 Task: In the Contact  ThompsonGenesis@nbcnewyork.com, Add note: 'Schedule a meeting with the finance team to review budget allocations.'. Mark checkbox to create task to follow up ': In 2 weeks'. Create task, with  description: Arrange a Call for meeting, Add due date: Tomorrow; Add reminder: 30 Minutes before. Set Priority Medium and add note: follow up with the client regarding their recent inquiry and address any questions they may have.. Logged in from softage.1@softage.net
Action: Mouse moved to (84, 48)
Screenshot: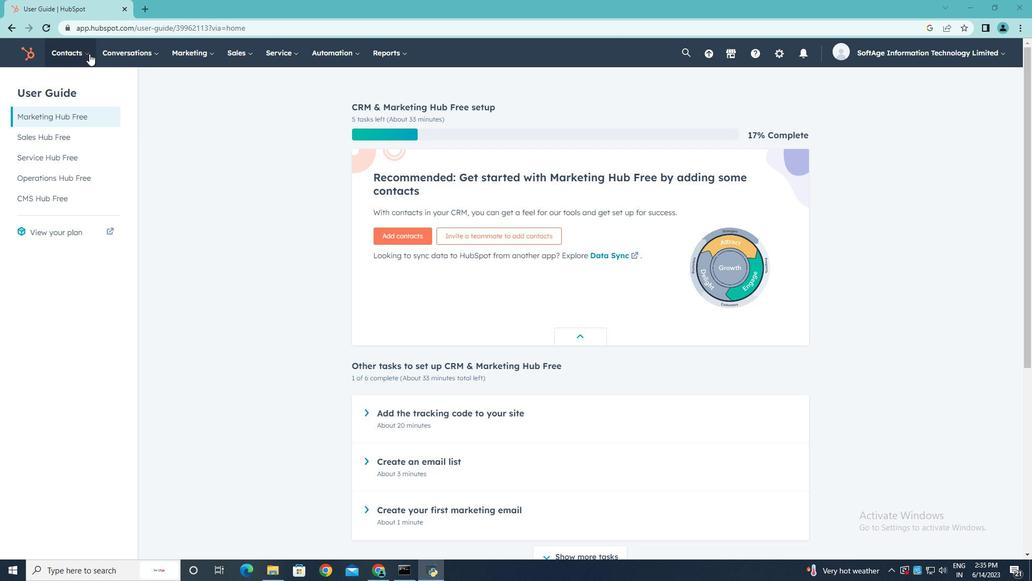 
Action: Mouse pressed left at (84, 48)
Screenshot: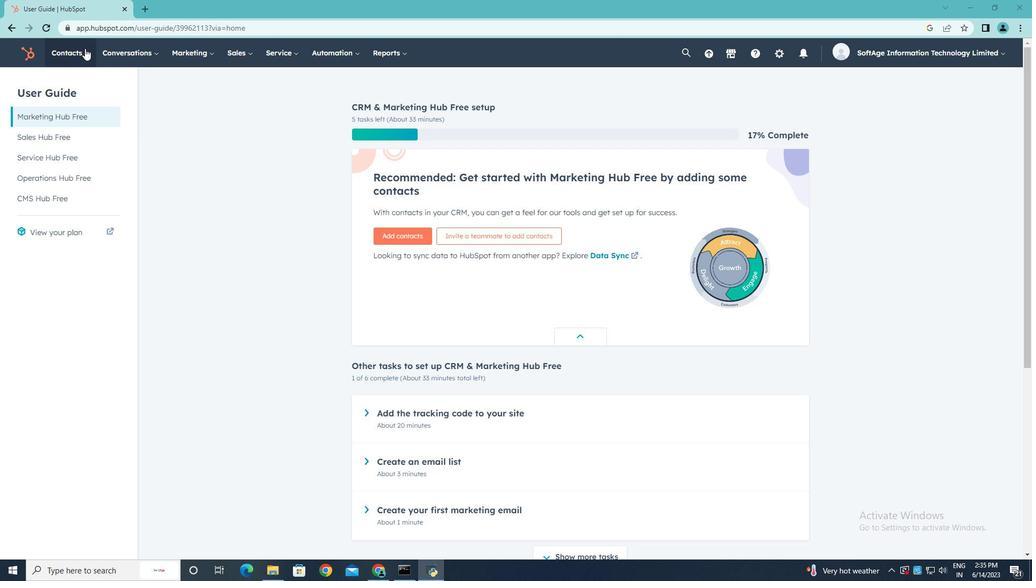 
Action: Mouse moved to (69, 81)
Screenshot: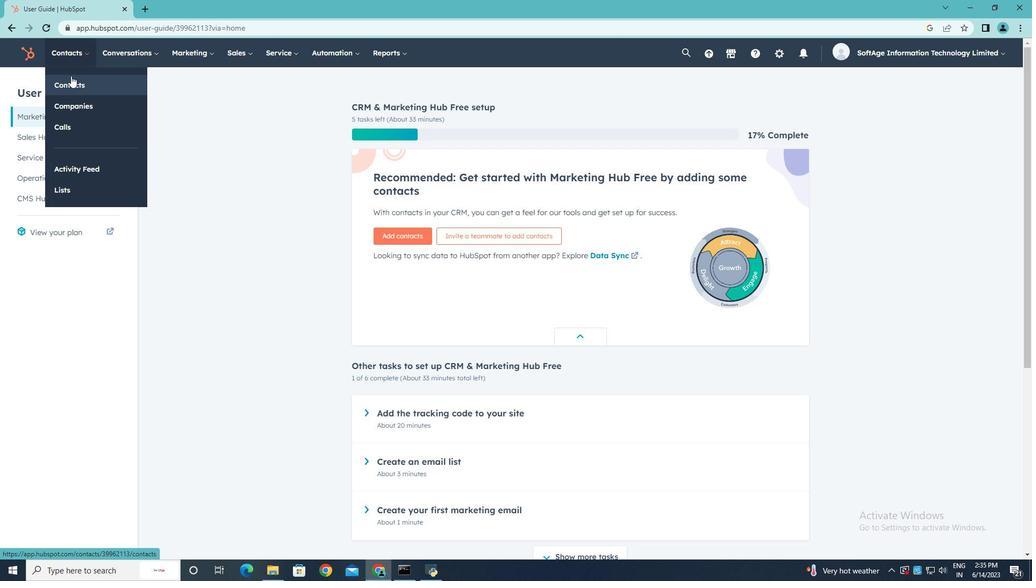 
Action: Mouse pressed left at (69, 81)
Screenshot: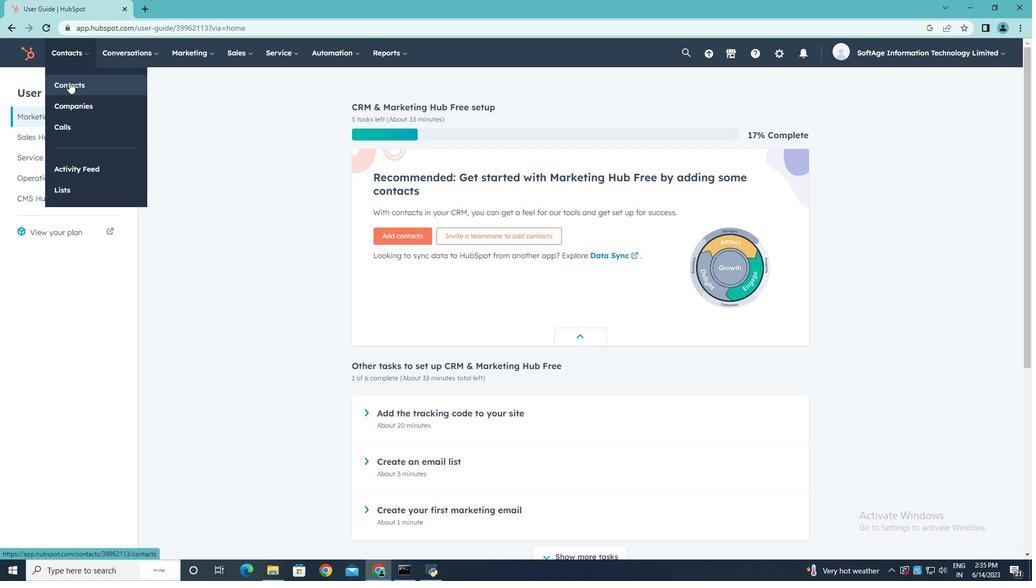 
Action: Mouse moved to (89, 175)
Screenshot: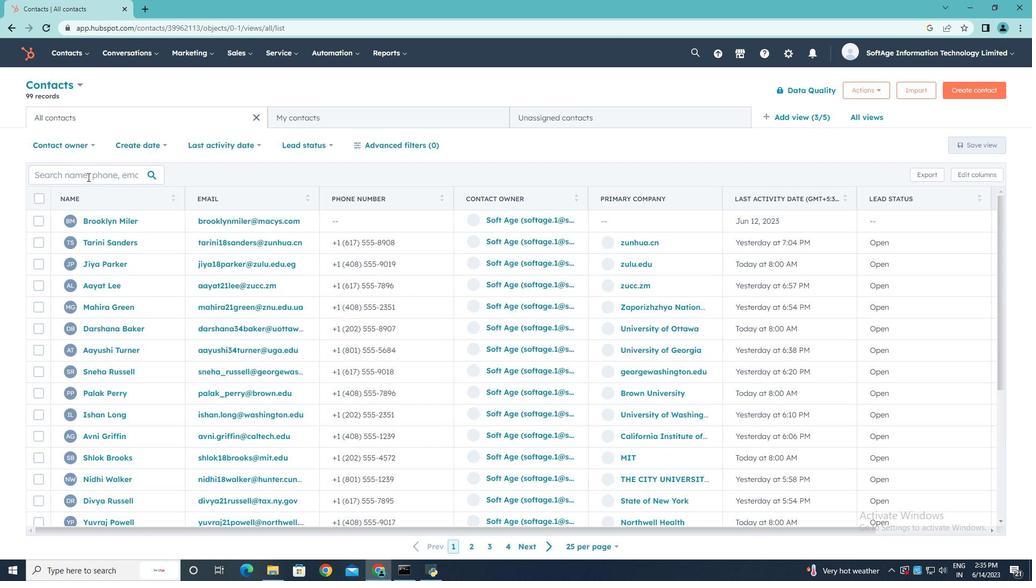 
Action: Mouse pressed left at (89, 175)
Screenshot: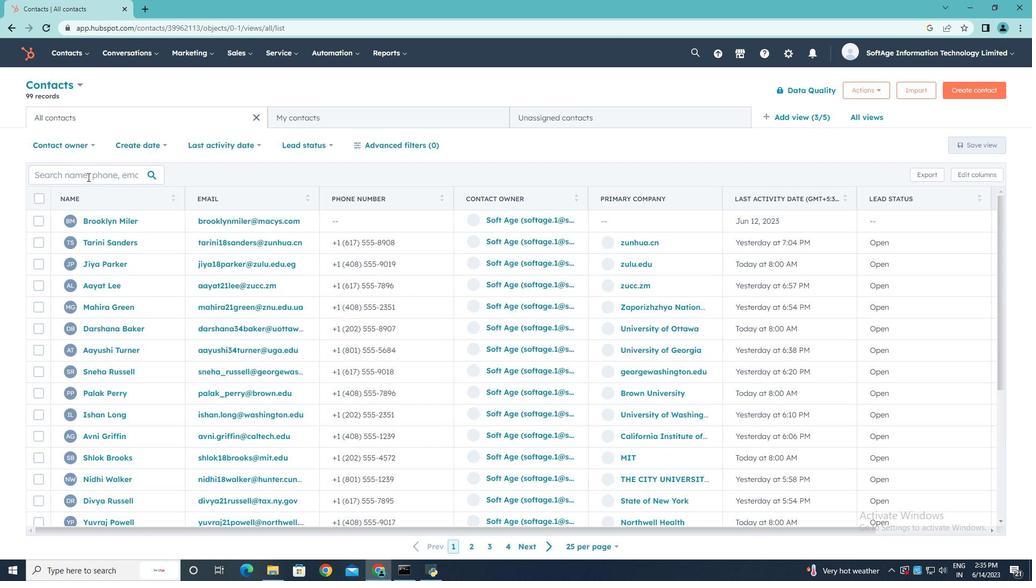 
Action: Key pressed <Key.shift>Thompson<Key.shift>Genesis<Key.shift>@nbcnewyork.com
Screenshot: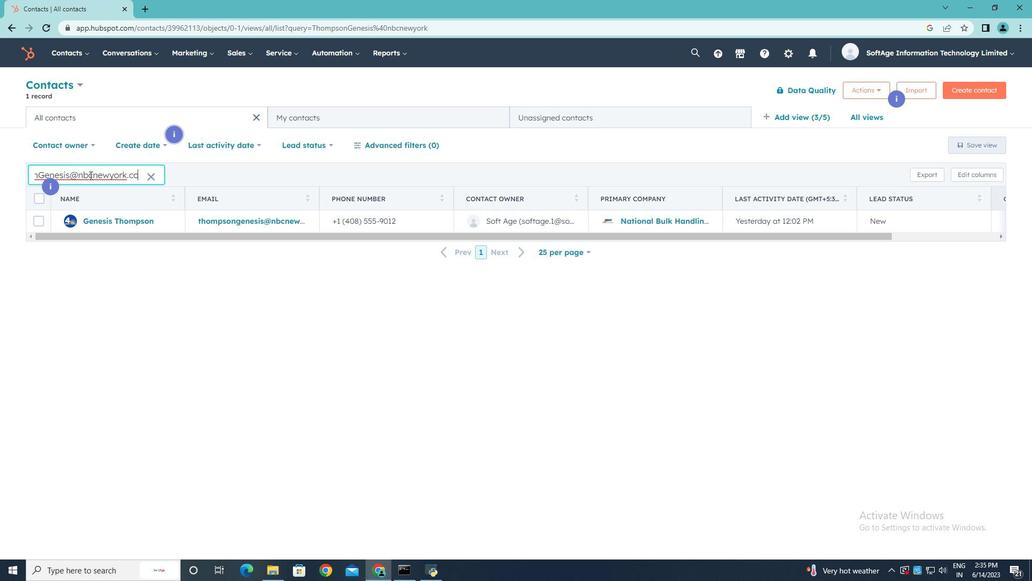 
Action: Mouse moved to (100, 219)
Screenshot: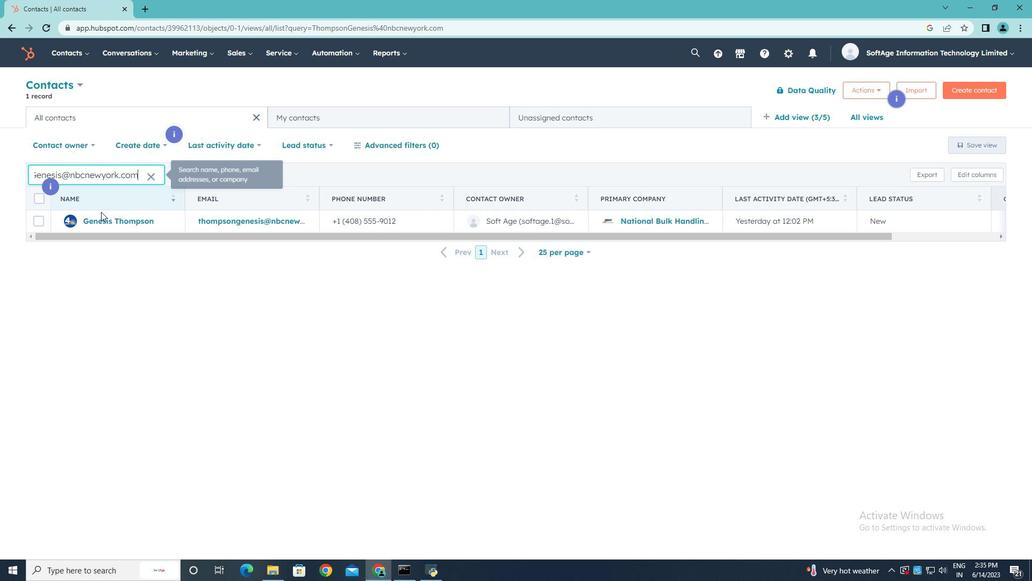 
Action: Mouse pressed left at (100, 219)
Screenshot: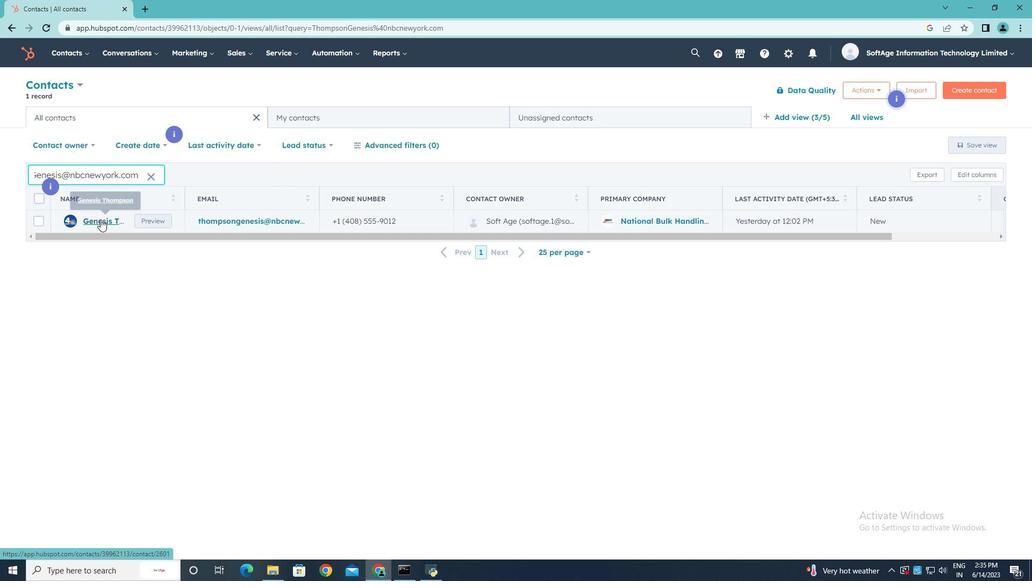 
Action: Mouse moved to (41, 192)
Screenshot: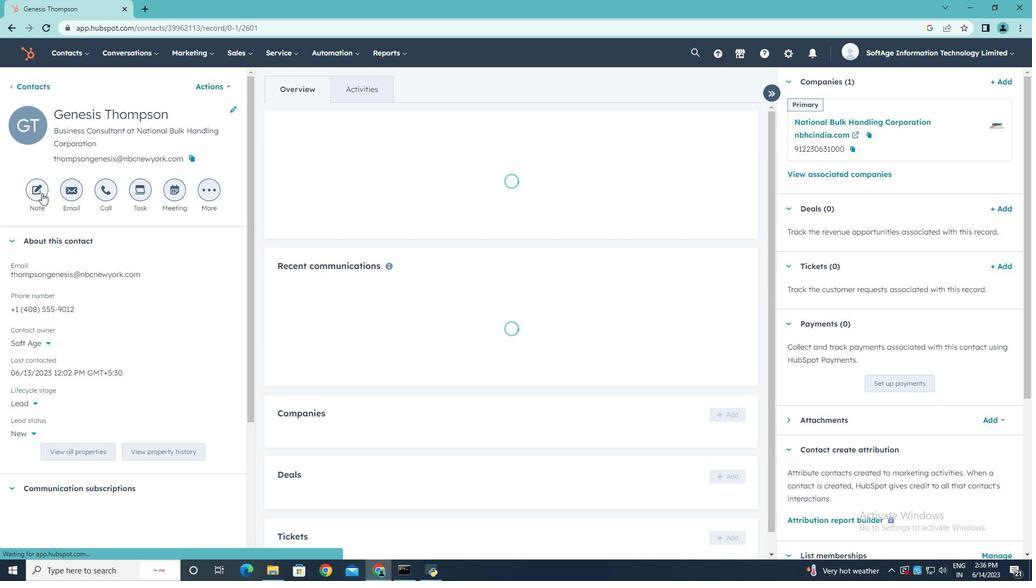 
Action: Mouse pressed left at (41, 192)
Screenshot: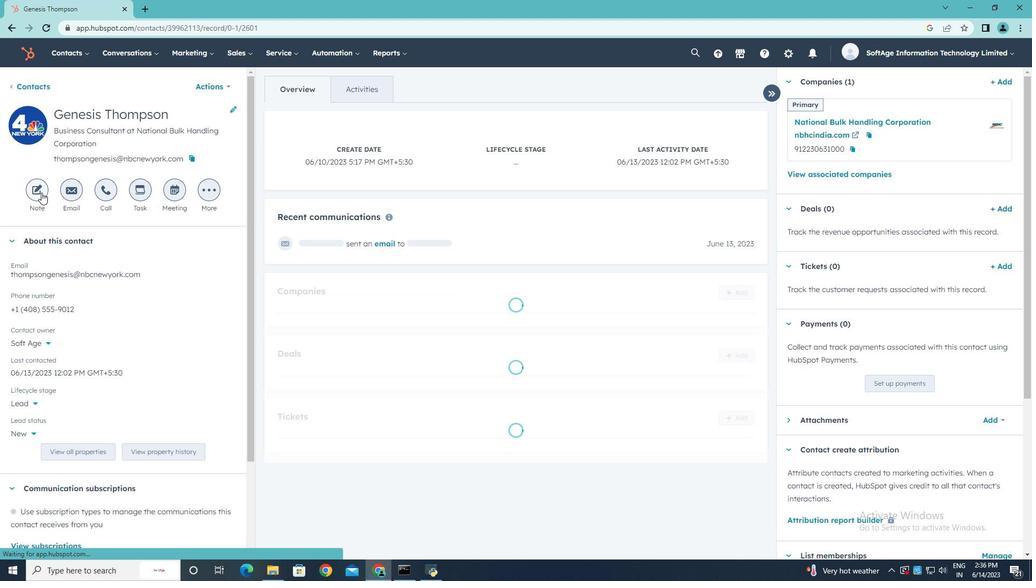 
Action: Key pressed <Key.shift><Key.shift><Key.shift><Key.shift>Schedule<Key.space>a<Key.space>meeting<Key.space>with<Key.space>the<Key.space>finance<Key.space>team<Key.space>to<Key.space>review<Key.space>budget<Key.space>allocations.
Screenshot: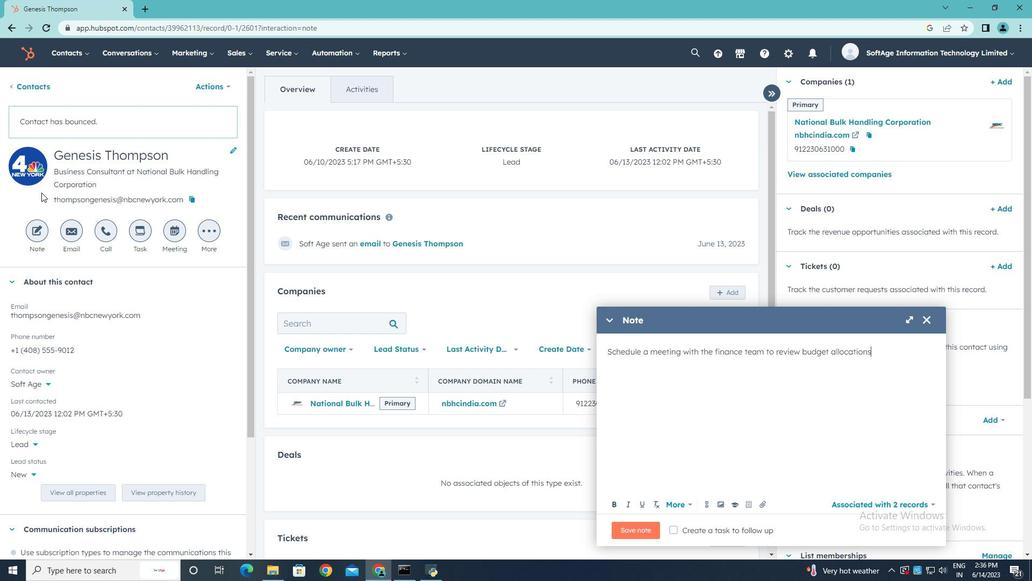 
Action: Mouse moved to (676, 527)
Screenshot: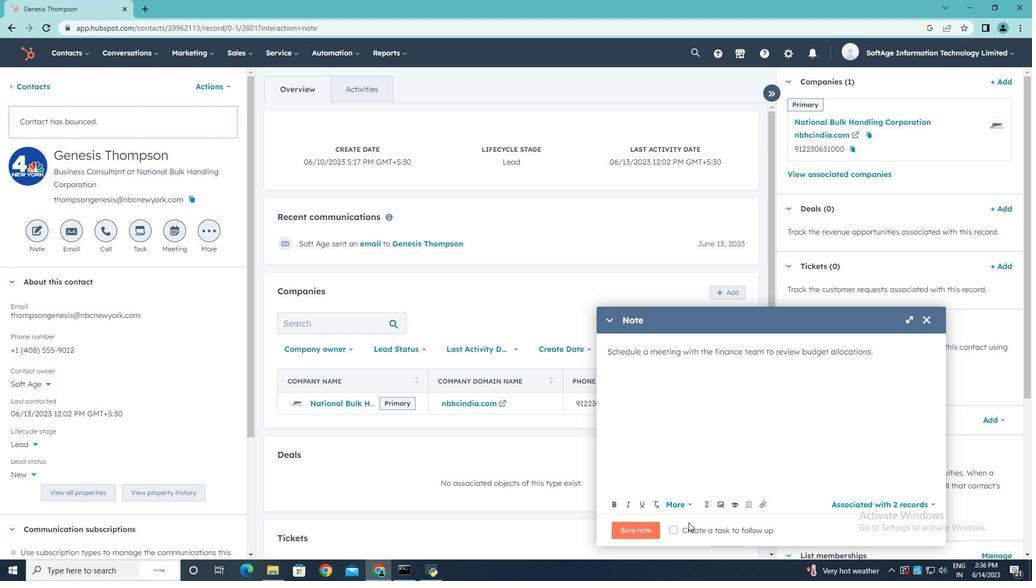 
Action: Mouse pressed left at (676, 527)
Screenshot: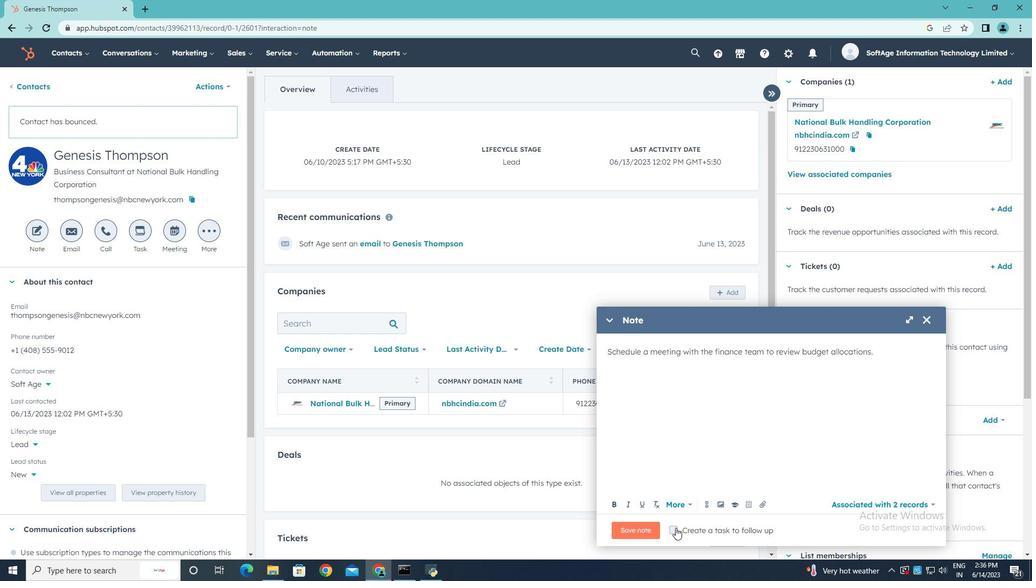 
Action: Mouse moved to (886, 528)
Screenshot: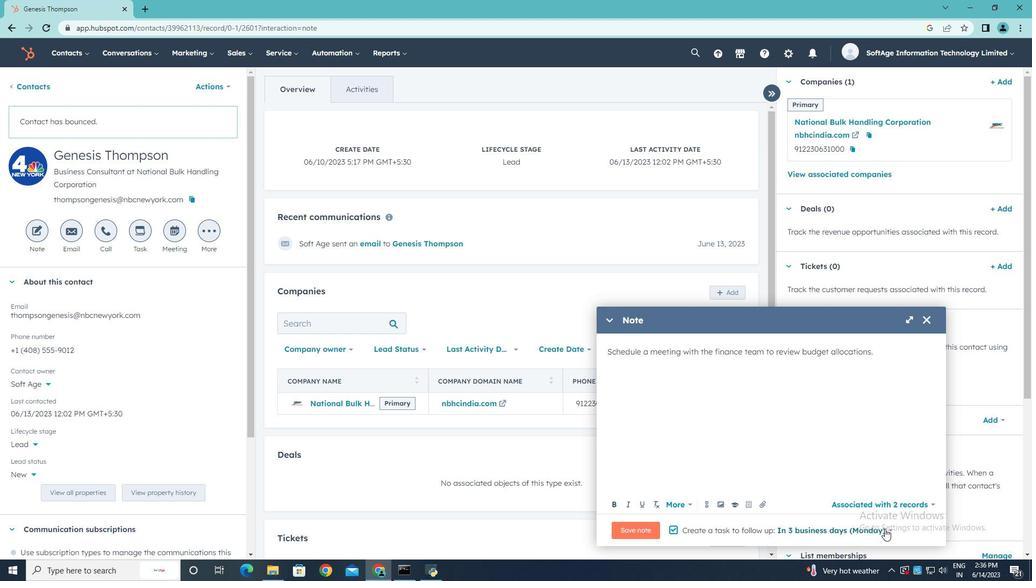 
Action: Mouse pressed left at (886, 528)
Screenshot: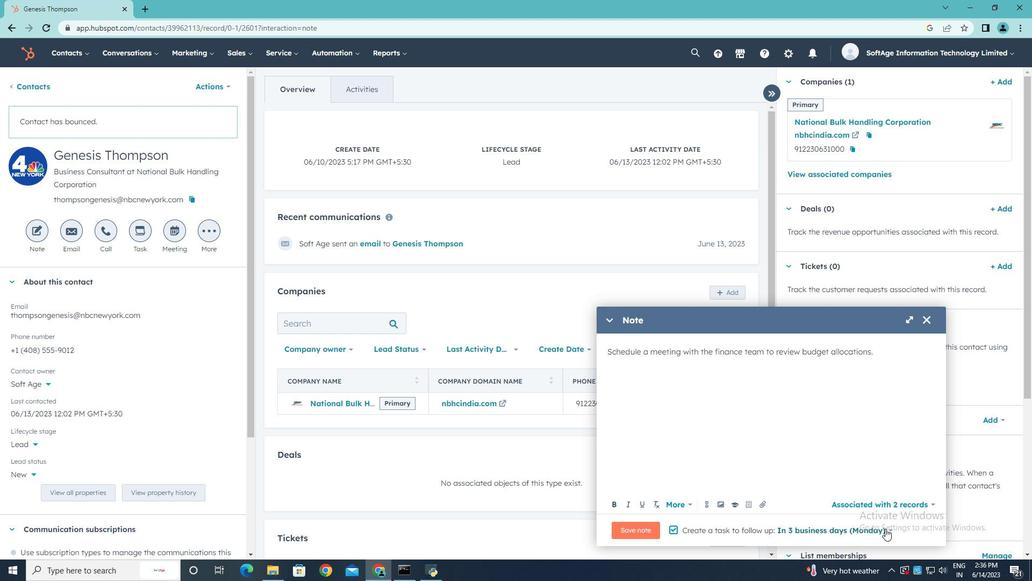 
Action: Mouse moved to (855, 468)
Screenshot: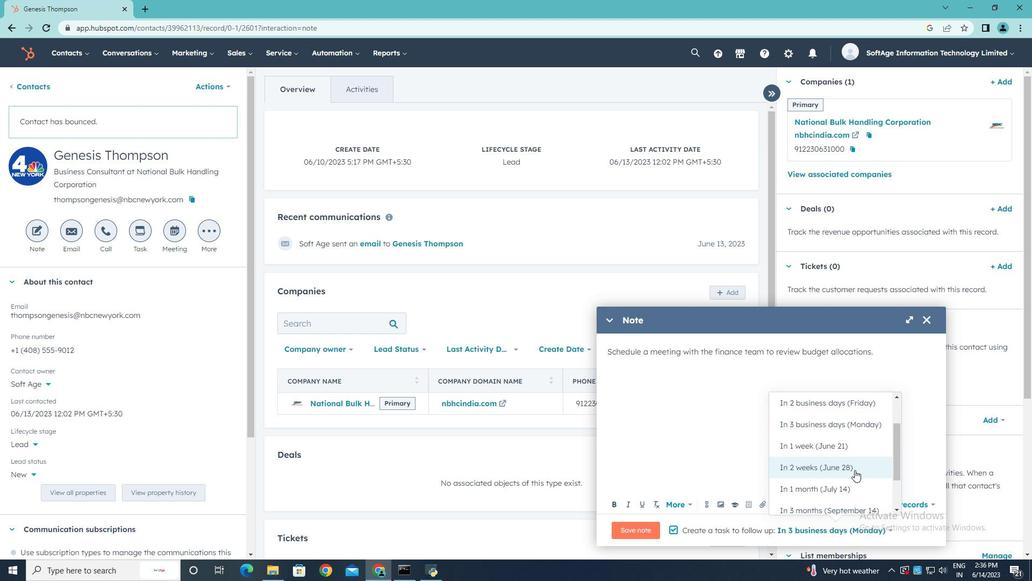 
Action: Mouse pressed left at (855, 468)
Screenshot: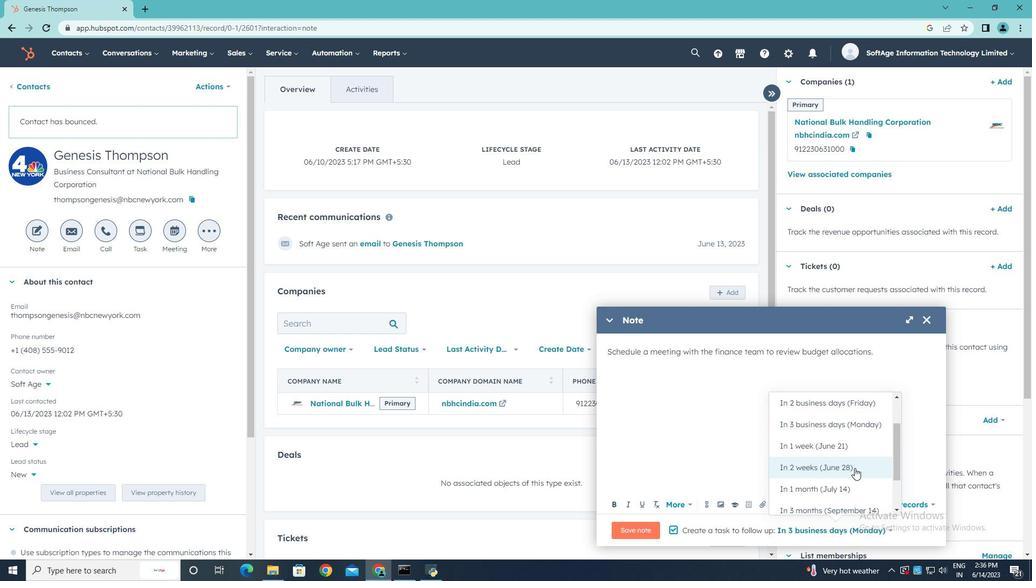 
Action: Mouse moved to (636, 526)
Screenshot: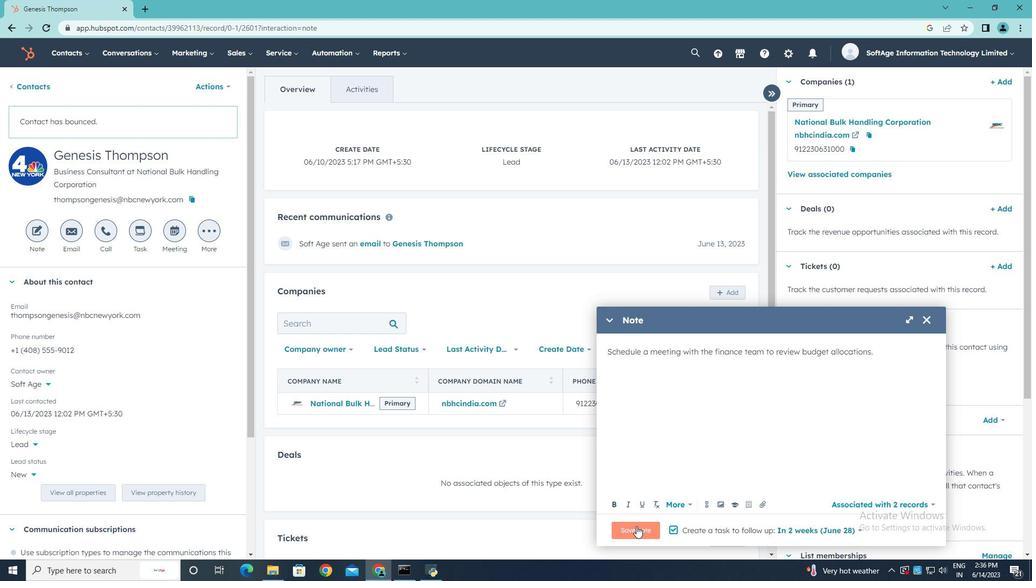 
Action: Mouse pressed left at (636, 526)
Screenshot: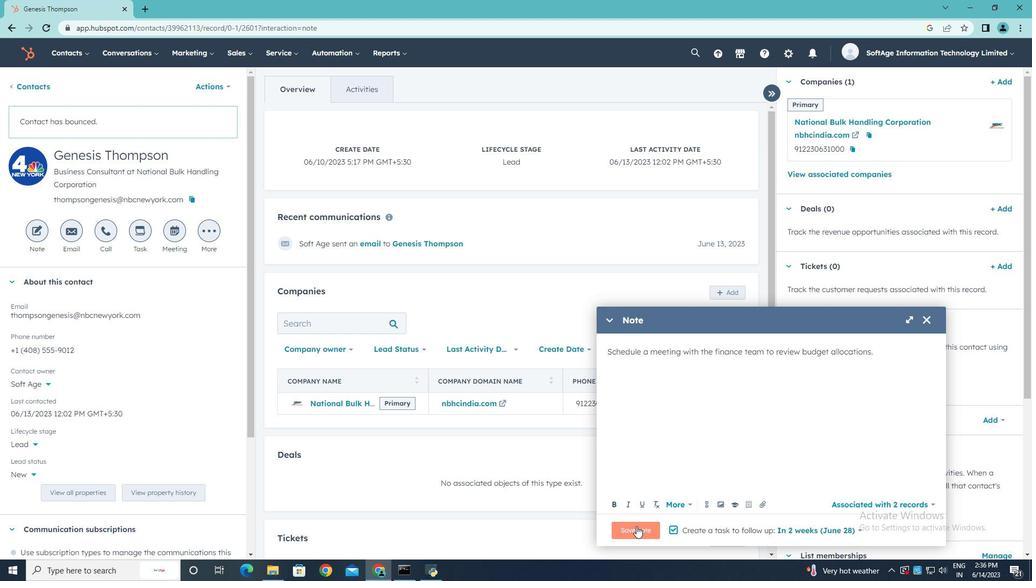 
Action: Mouse moved to (140, 238)
Screenshot: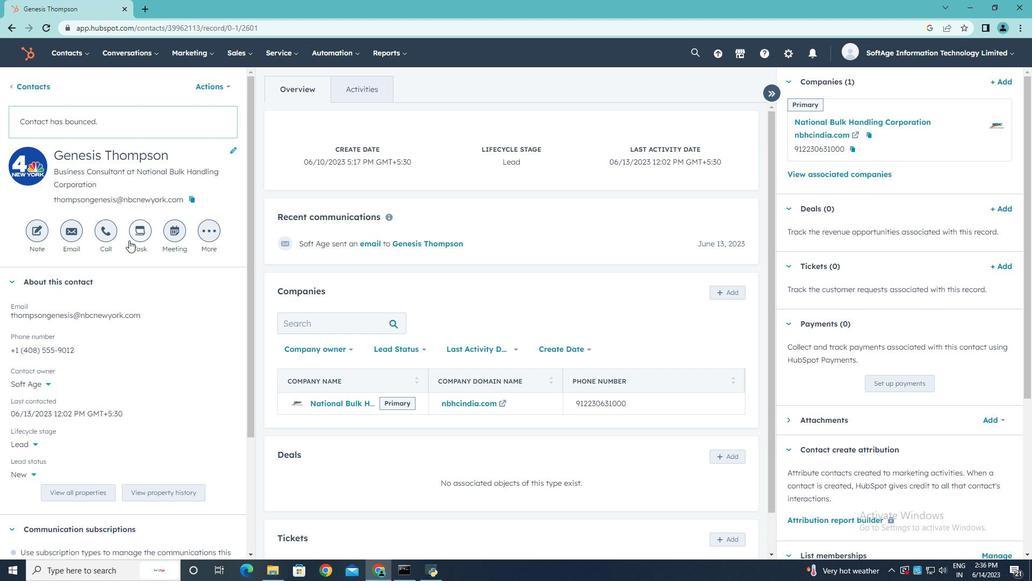 
Action: Mouse pressed left at (140, 238)
Screenshot: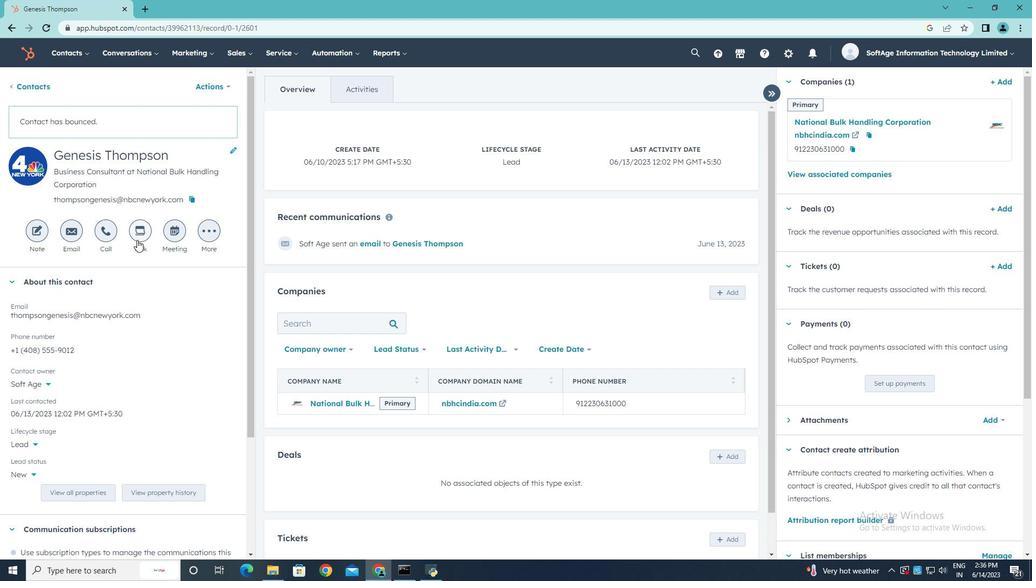 
Action: Key pressed <Key.shift>Arrange<Key.space>a<Key.space><Key.shift><Key.shift><Key.shift>Call<Key.space>for<Key.space>n<Key.backspace>meeting<Key.space>
Screenshot: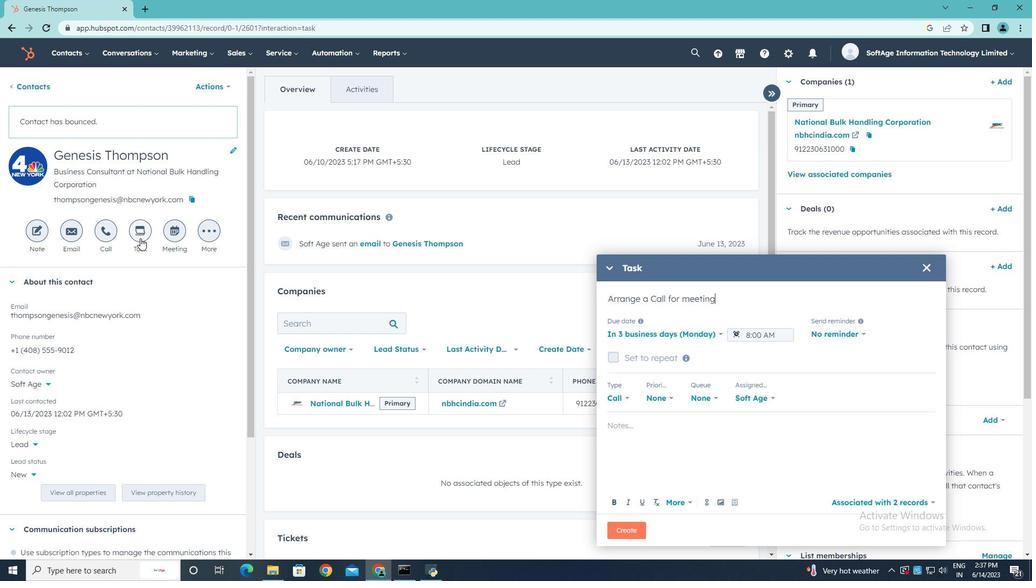 
Action: Mouse moved to (723, 335)
Screenshot: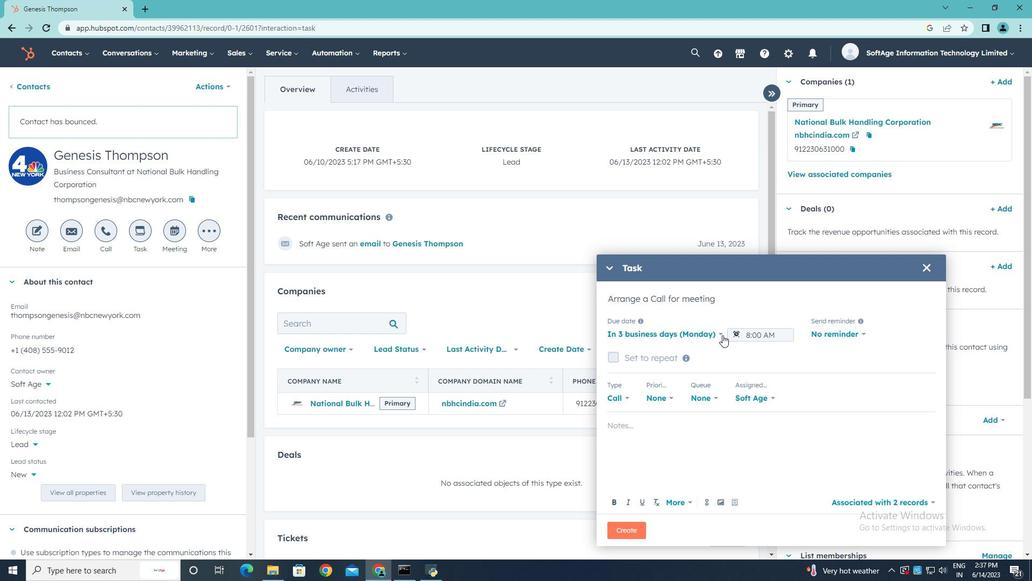 
Action: Mouse pressed left at (723, 335)
Screenshot: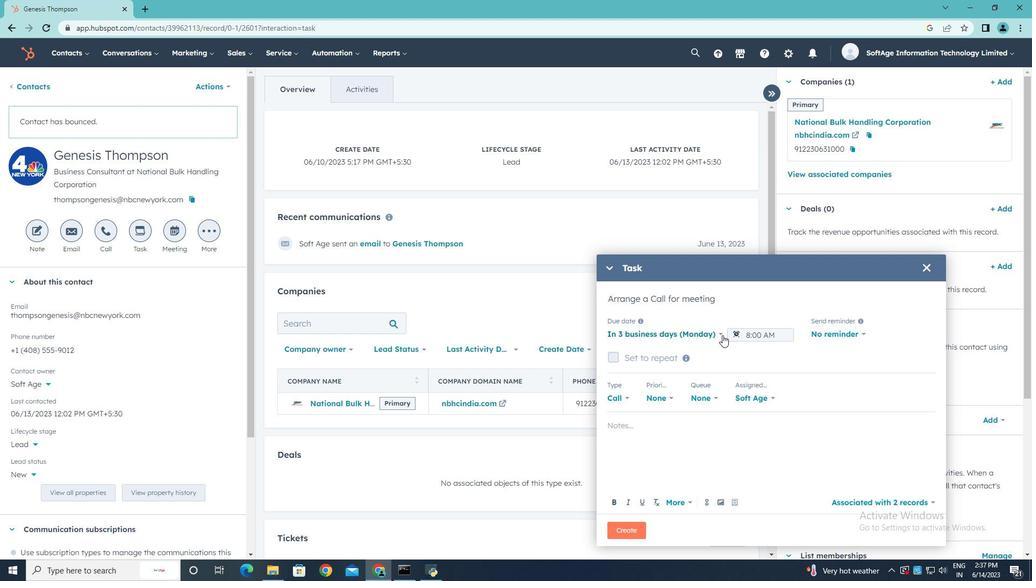 
Action: Mouse moved to (690, 384)
Screenshot: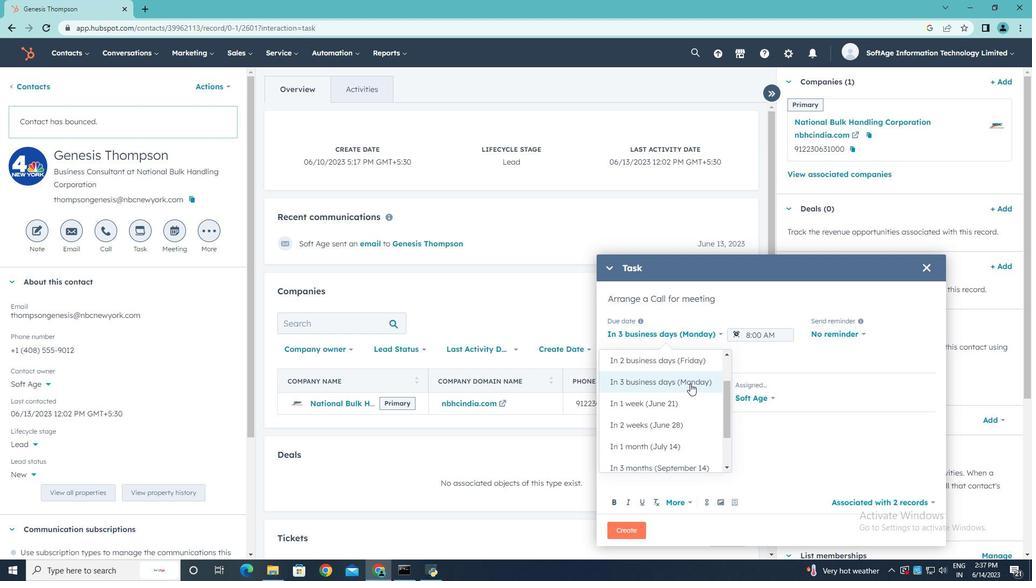 
Action: Mouse scrolled (690, 384) with delta (0, 0)
Screenshot: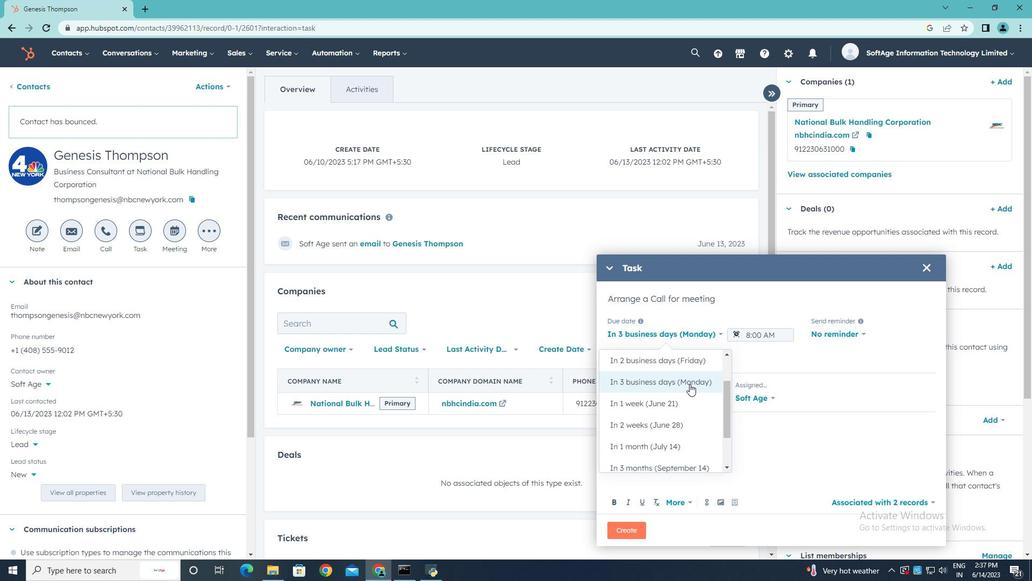 
Action: Mouse scrolled (690, 384) with delta (0, 0)
Screenshot: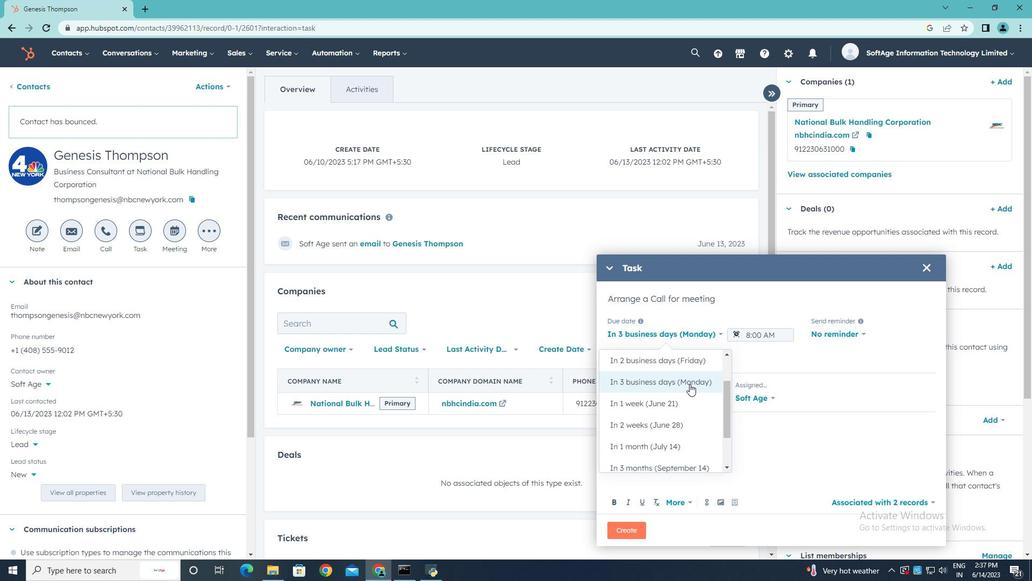 
Action: Mouse scrolled (690, 384) with delta (0, 0)
Screenshot: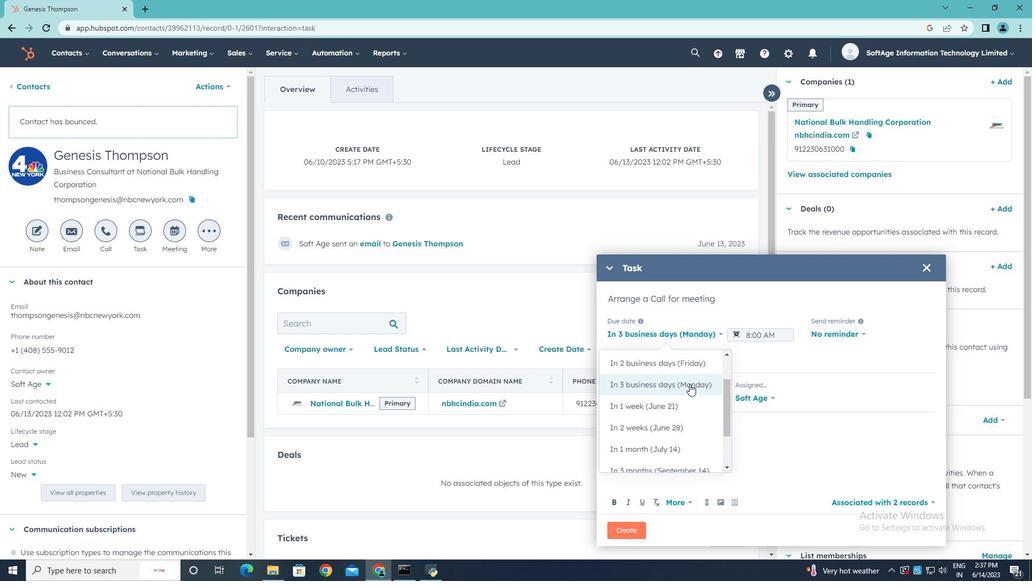 
Action: Mouse moved to (666, 383)
Screenshot: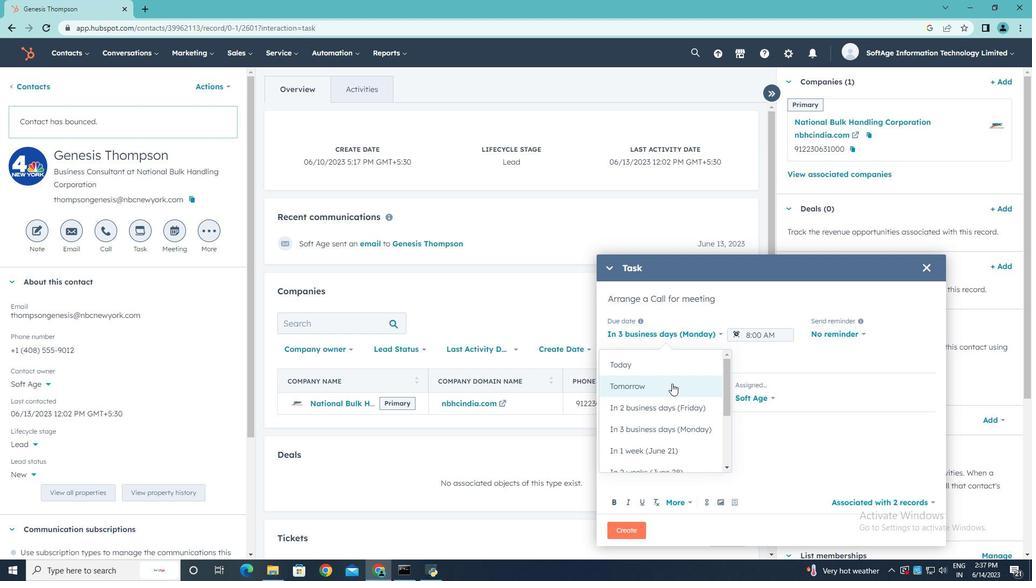 
Action: Mouse pressed left at (666, 383)
Screenshot: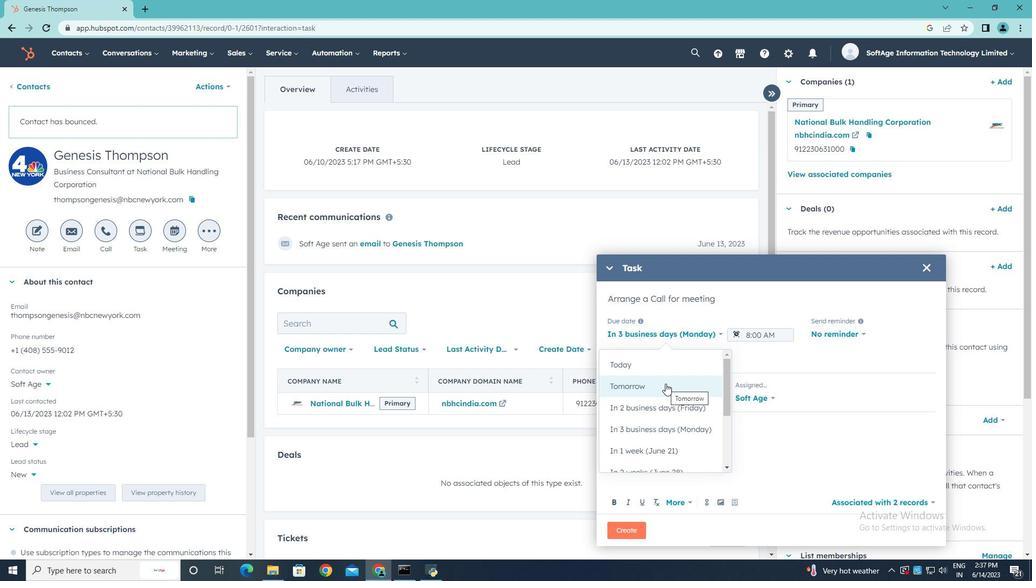 
Action: Mouse moved to (790, 330)
Screenshot: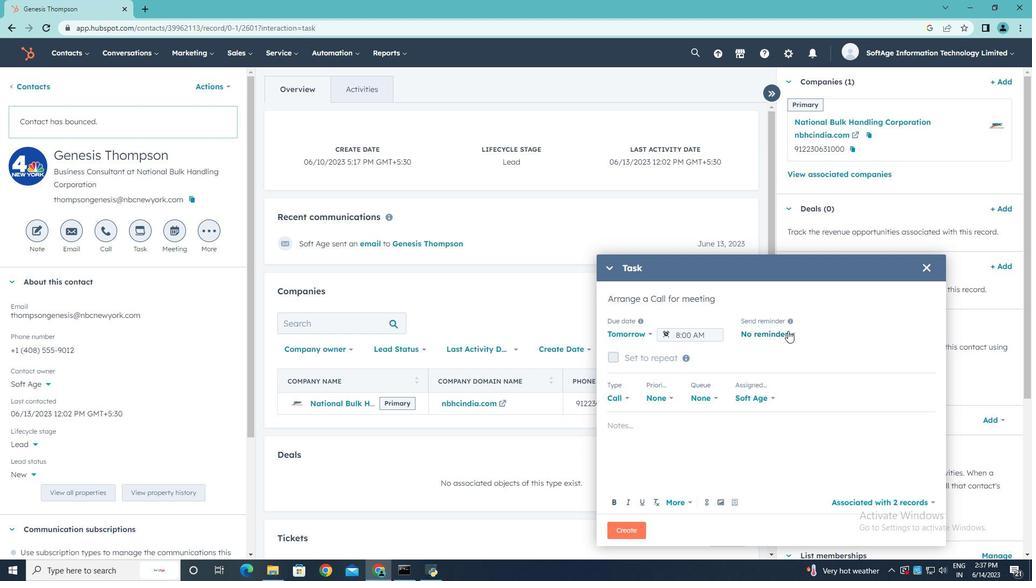 
Action: Mouse pressed left at (790, 330)
Screenshot: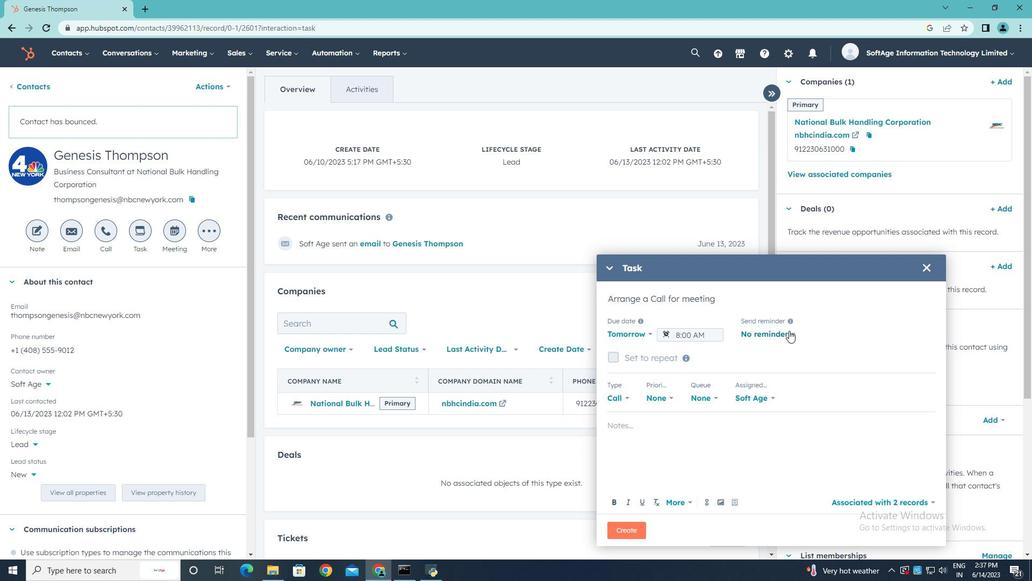 
Action: Mouse moved to (774, 403)
Screenshot: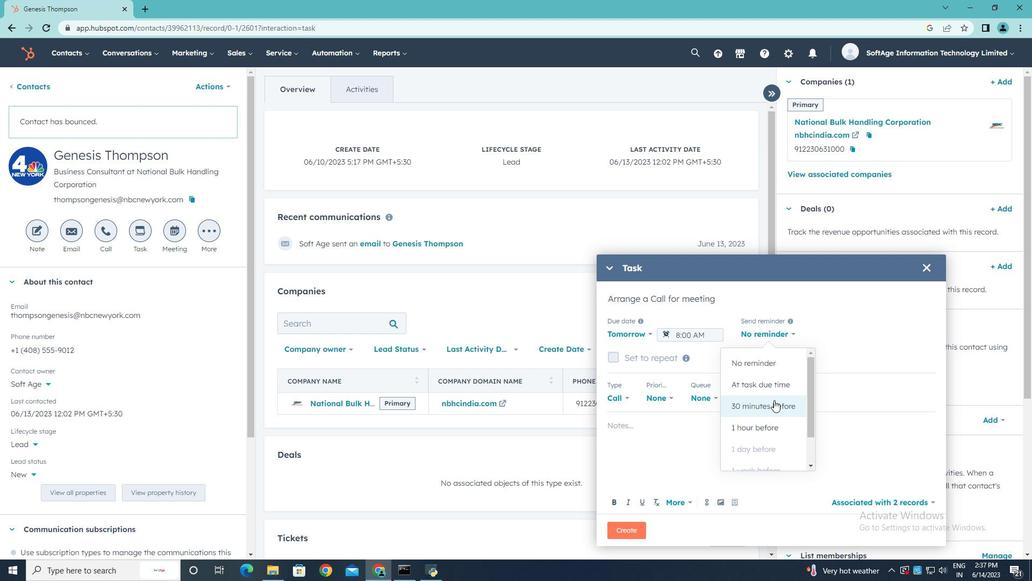 
Action: Mouse pressed left at (774, 403)
Screenshot: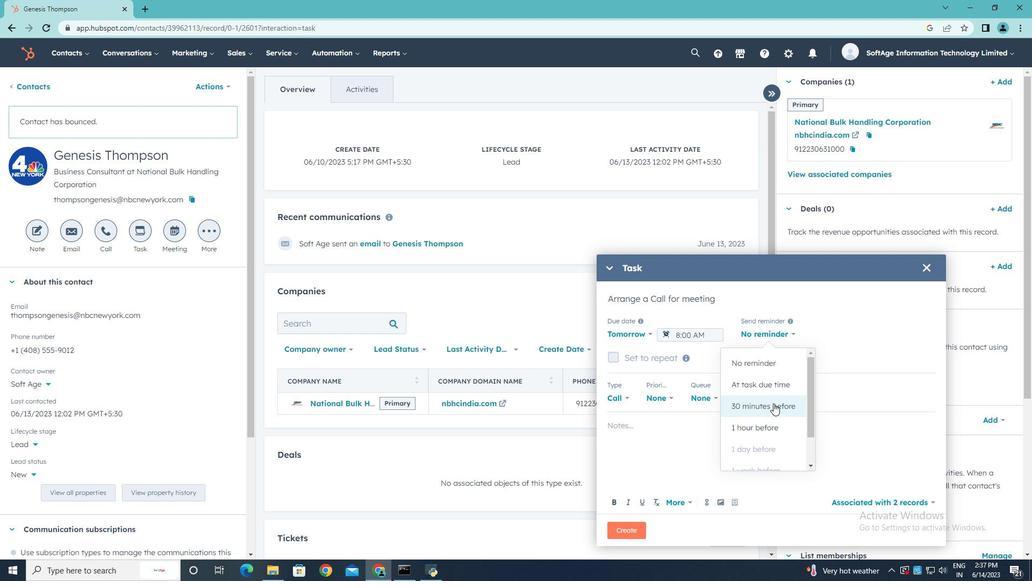 
Action: Mouse moved to (672, 397)
Screenshot: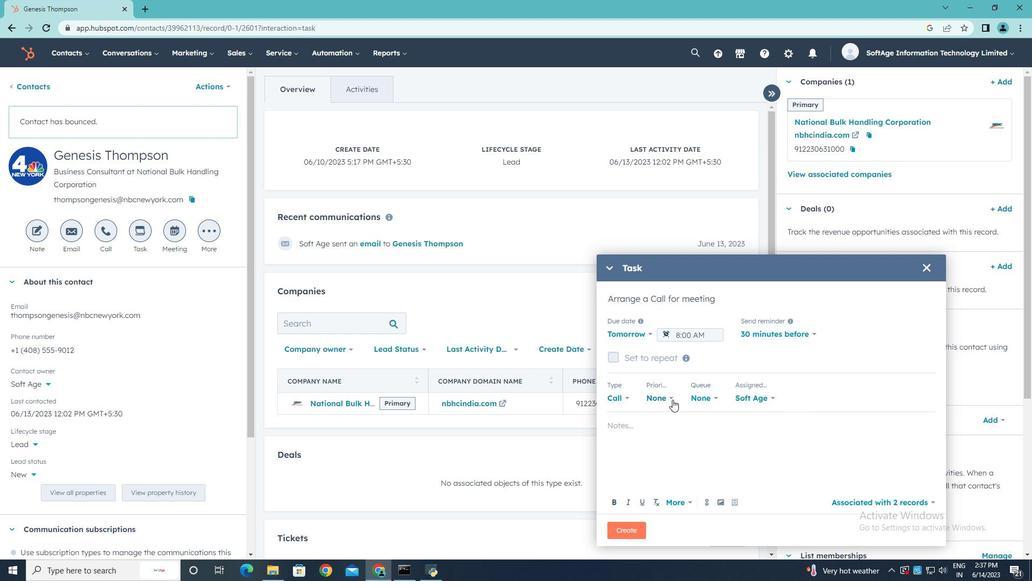 
Action: Mouse pressed left at (672, 397)
Screenshot: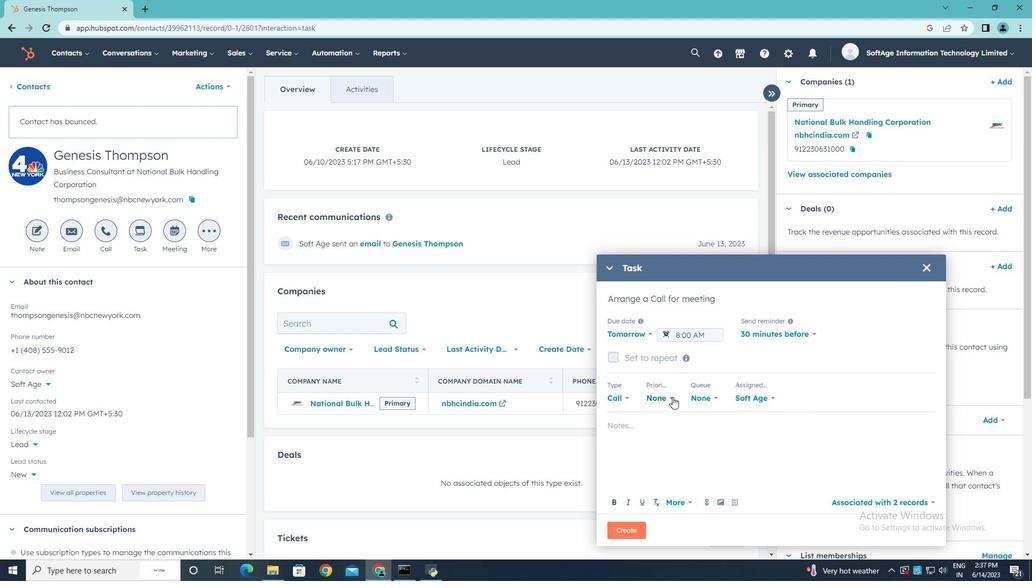 
Action: Mouse moved to (666, 468)
Screenshot: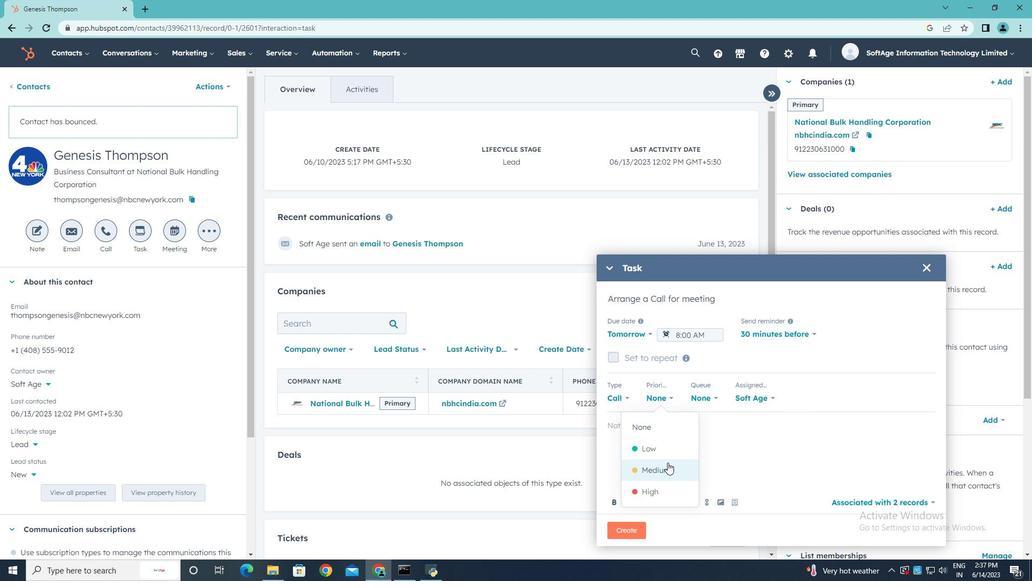 
Action: Mouse pressed left at (666, 468)
Screenshot: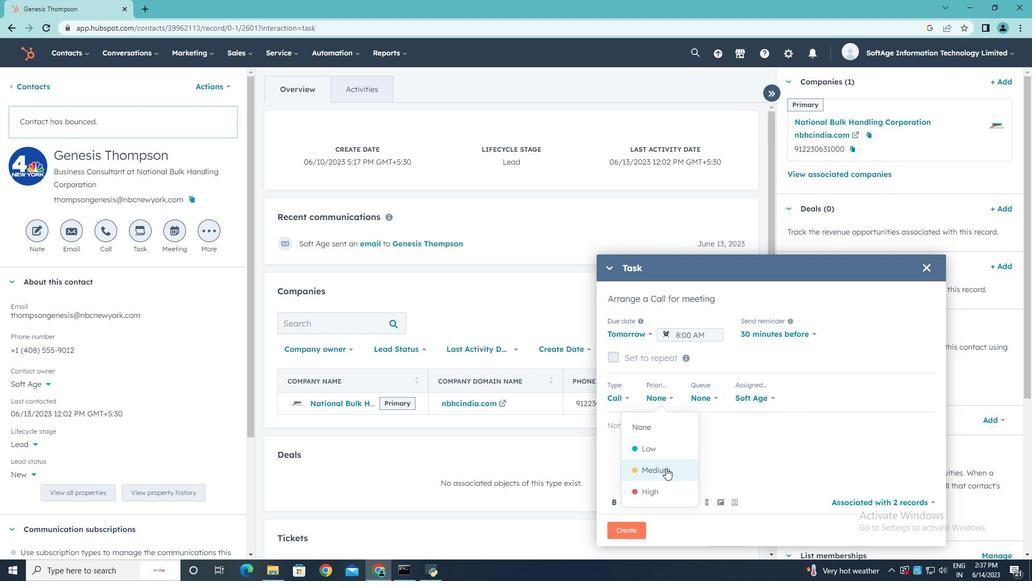 
Action: Mouse moved to (632, 421)
Screenshot: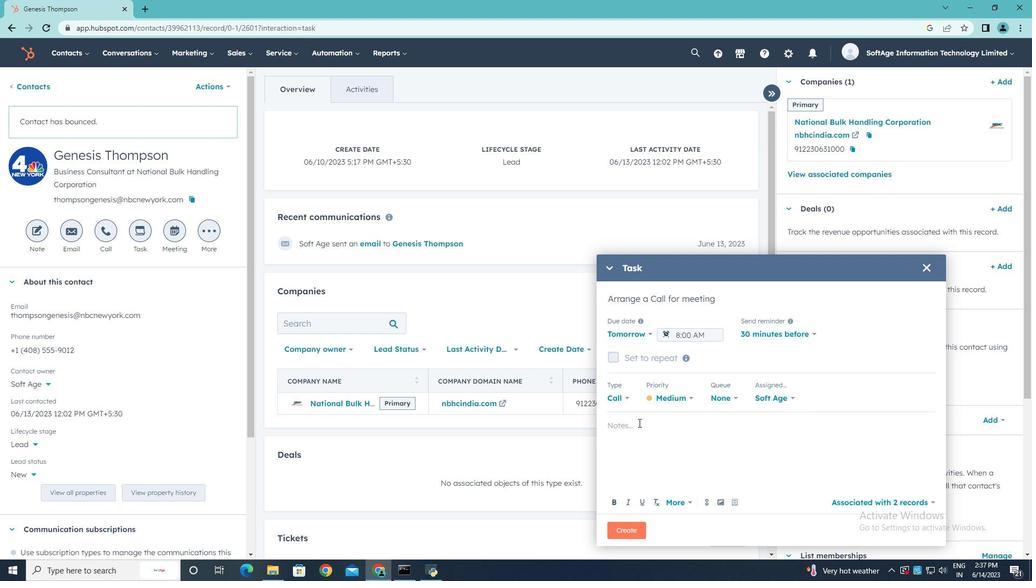 
Action: Mouse pressed left at (632, 421)
Screenshot: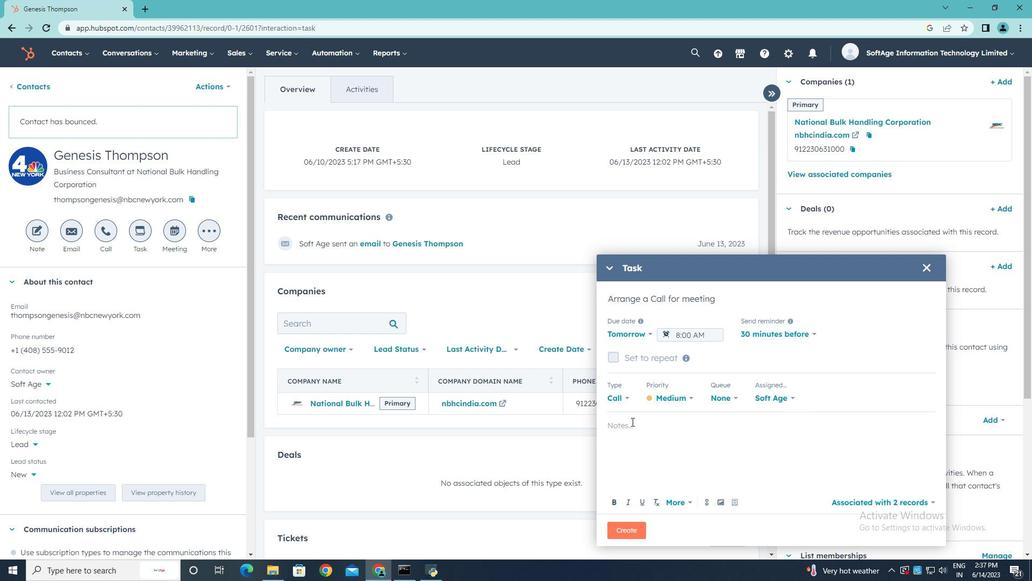 
Action: Key pressed follow<Key.space>up<Key.space>with<Key.space>the<Key.space>client<Key.space>regarding<Key.space>their<Key.space>recent<Key.space>inquiry<Key.space>and<Key.space>address<Key.space>any<Key.space>questions<Key.space>they<Key.space>may<Key.space>have..
Screenshot: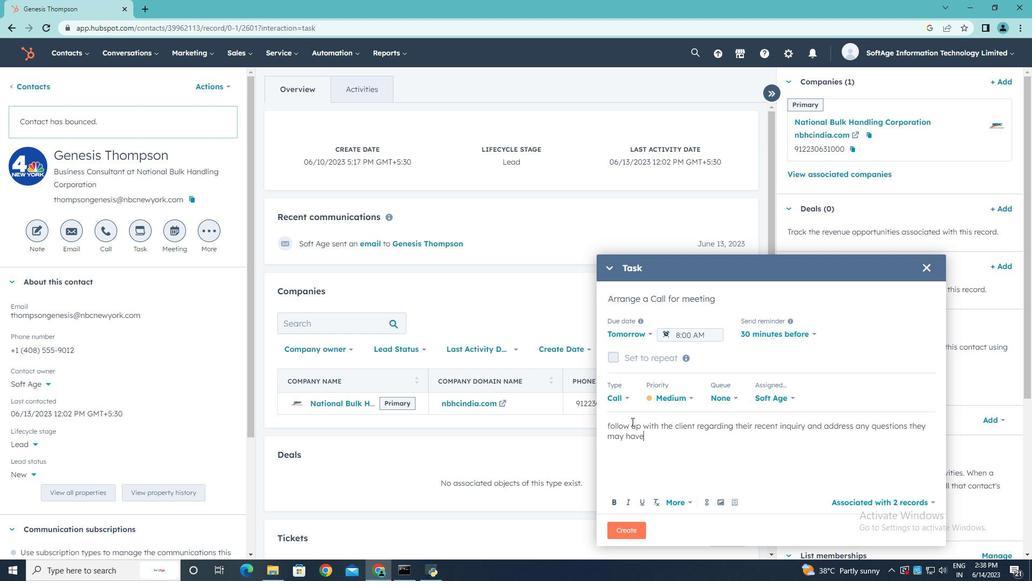 
Action: Mouse moved to (626, 530)
Screenshot: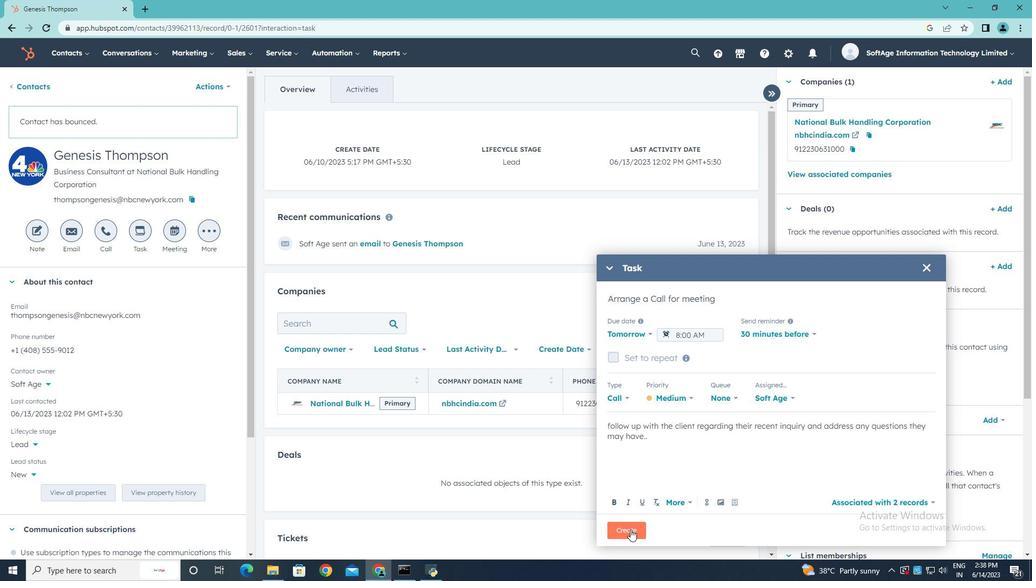 
Action: Mouse pressed left at (626, 530)
Screenshot: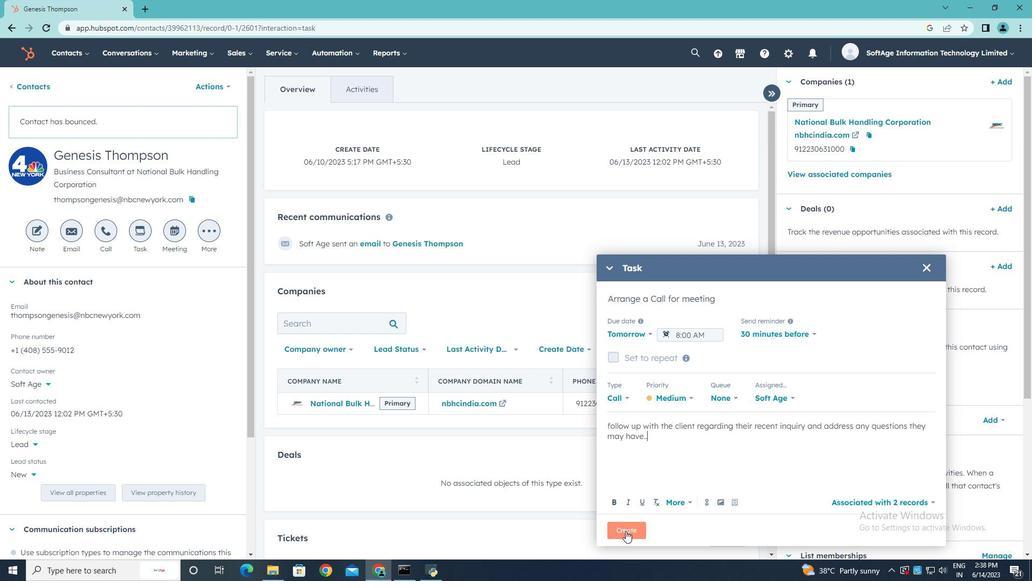 
